 Task: Move the column C to the left.
Action: Mouse moved to (75, 96)
Screenshot: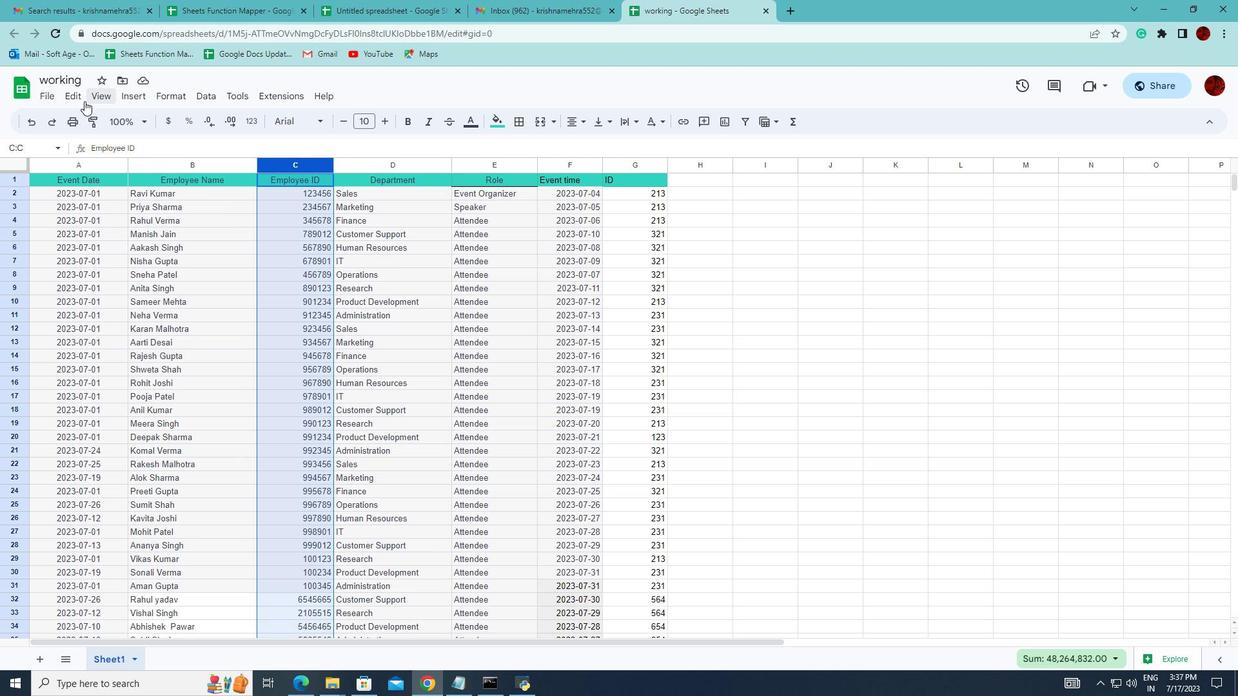 
Action: Mouse pressed left at (75, 96)
Screenshot: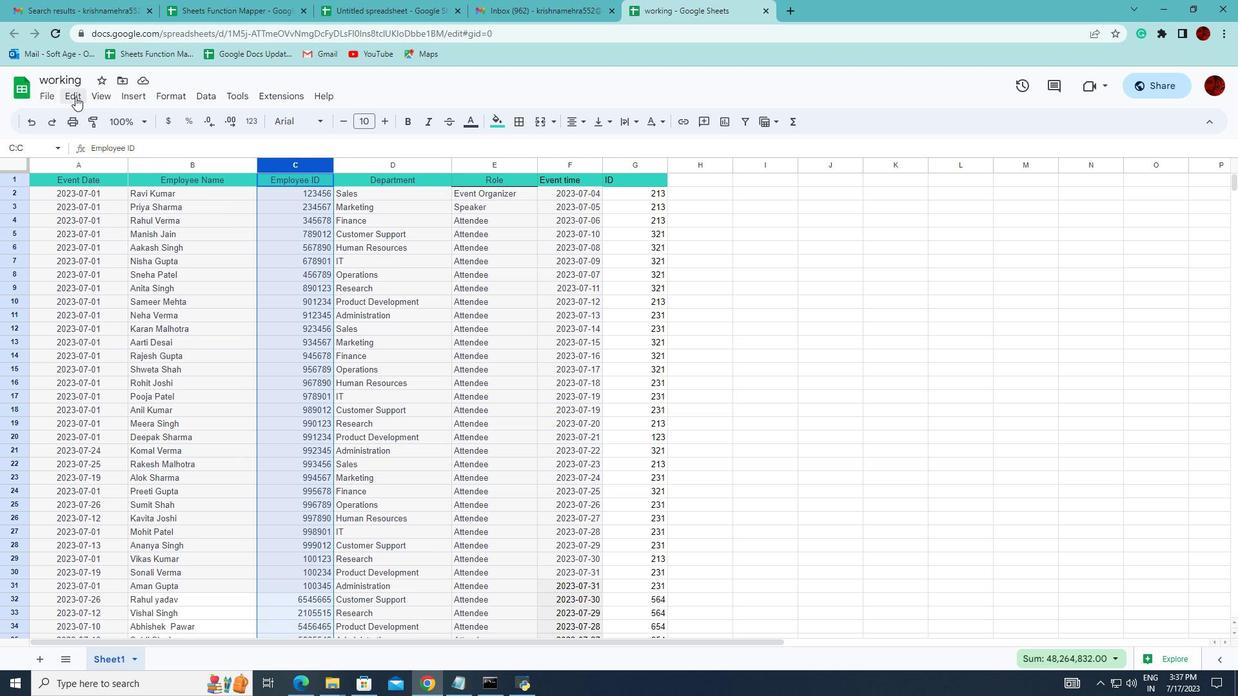 
Action: Mouse moved to (314, 307)
Screenshot: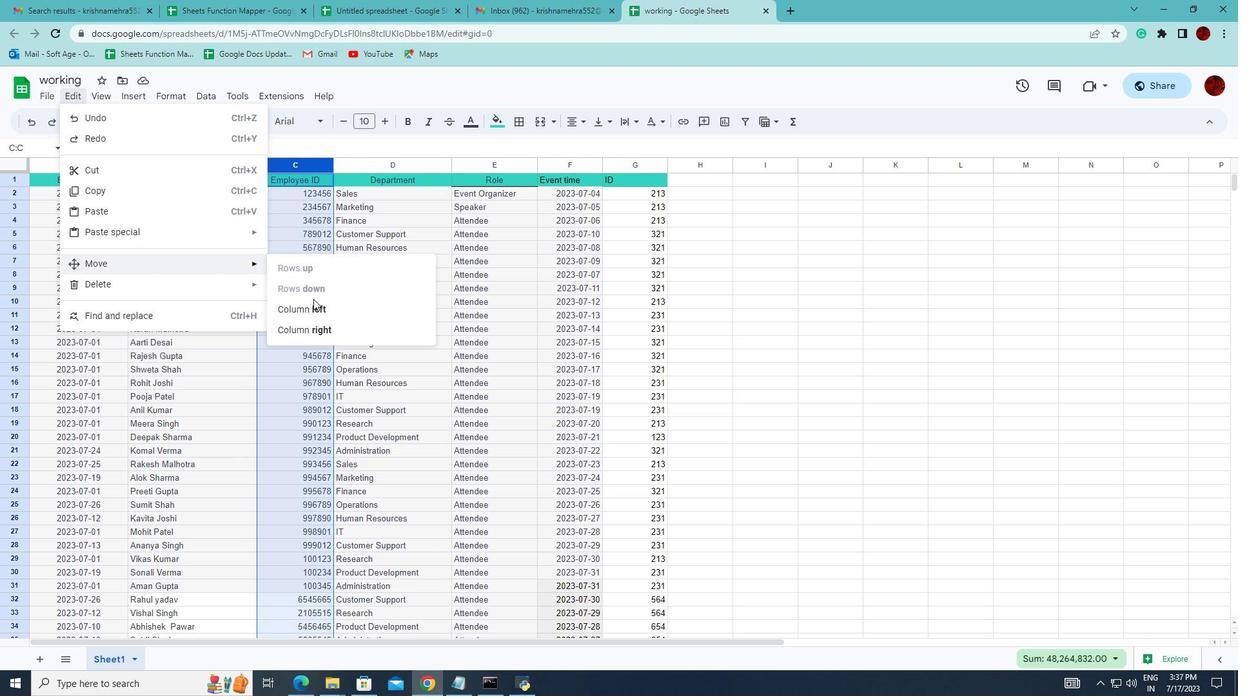 
Action: Mouse pressed left at (314, 307)
Screenshot: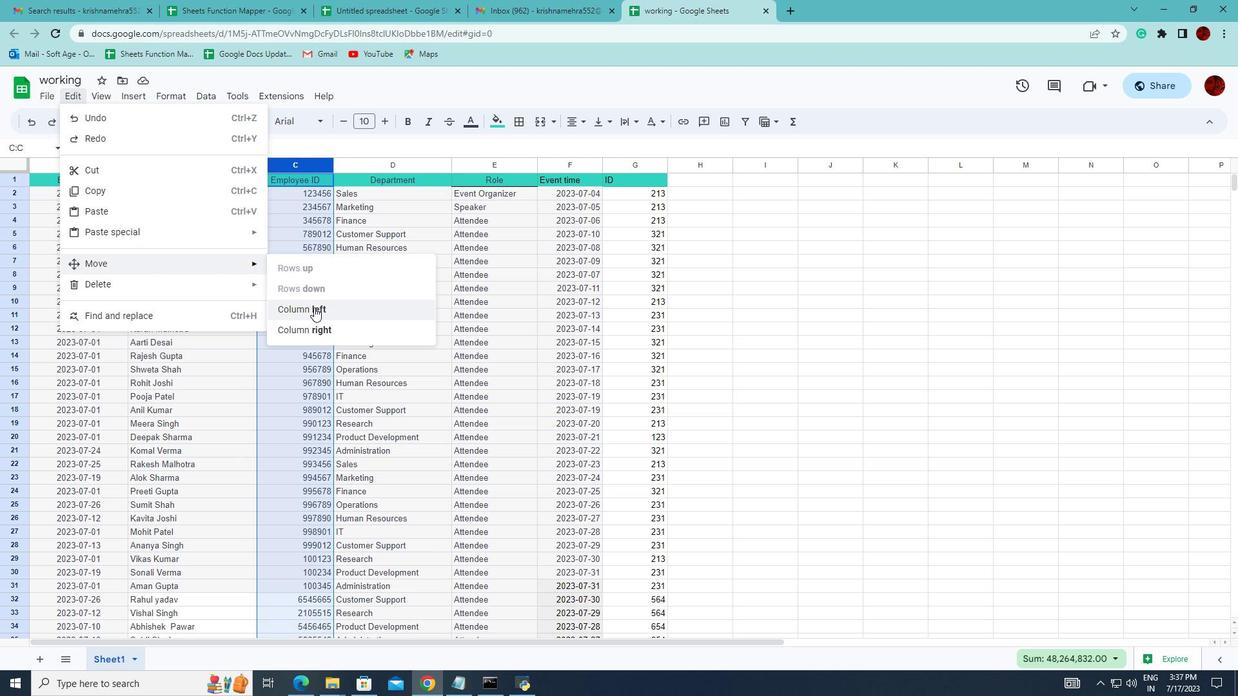 
